 Task: In the  document Evelyn.html change page color to  'Olive Green'. Add link on bottom left corner of the sheet: 'in.pinterest.com' Insert page numer on bottom of the page
Action: Mouse moved to (44, 67)
Screenshot: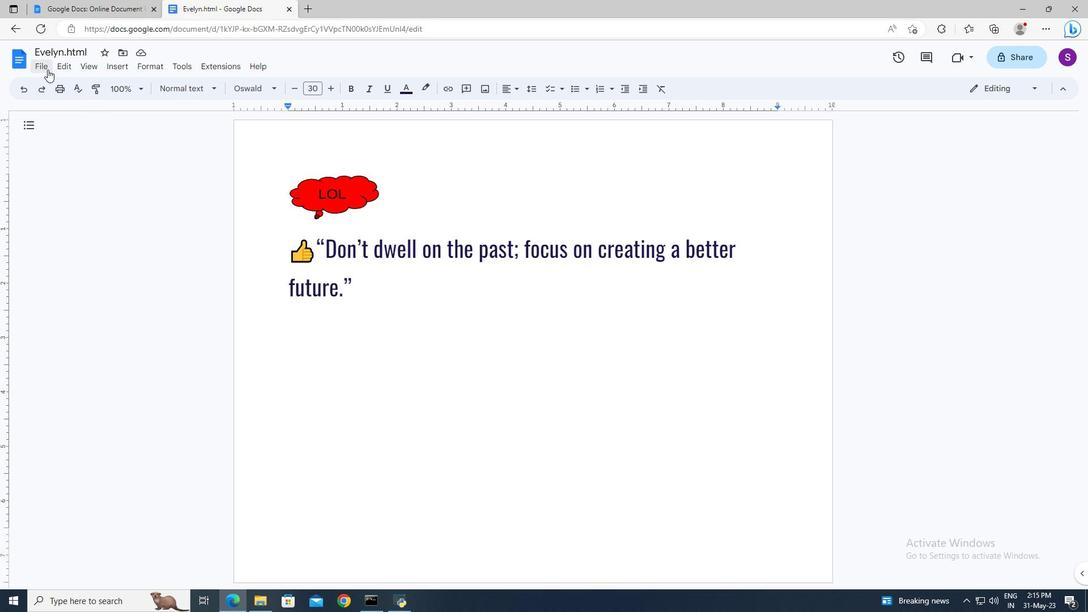 
Action: Mouse pressed left at (44, 67)
Screenshot: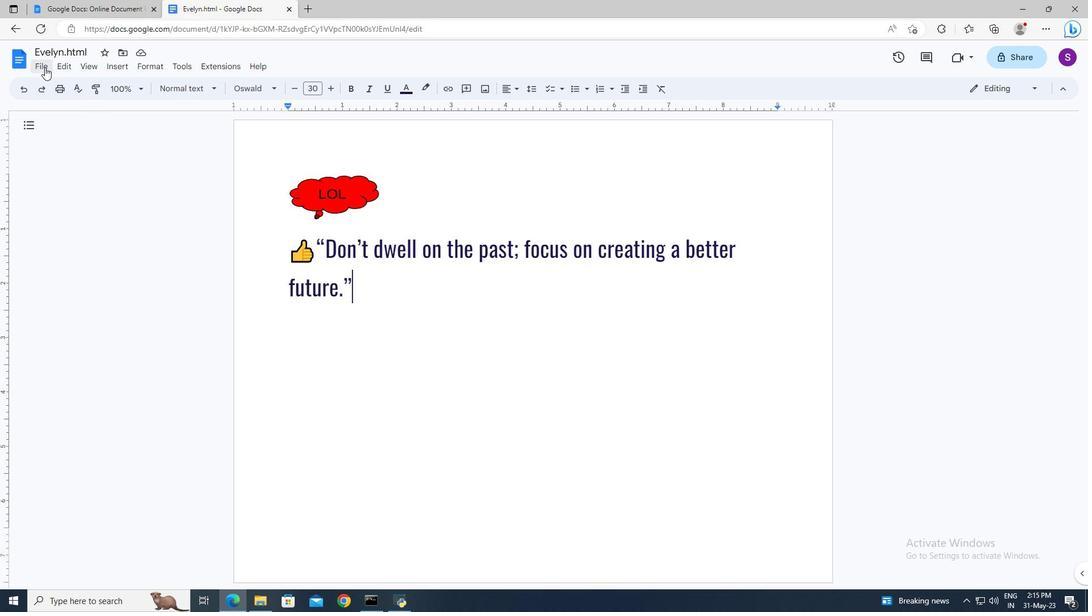 
Action: Mouse moved to (79, 374)
Screenshot: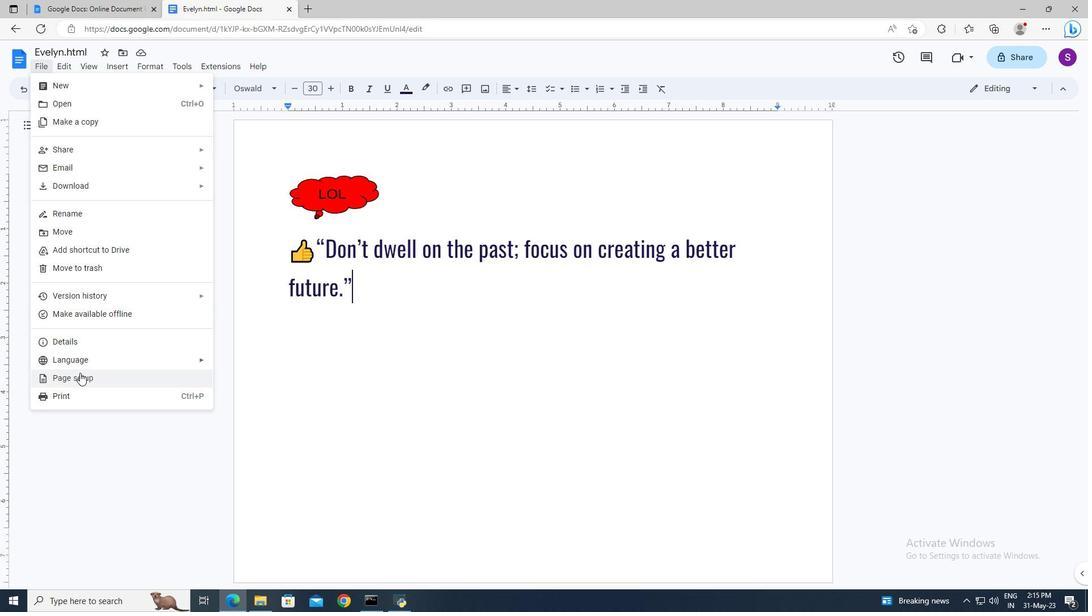 
Action: Mouse pressed left at (79, 374)
Screenshot: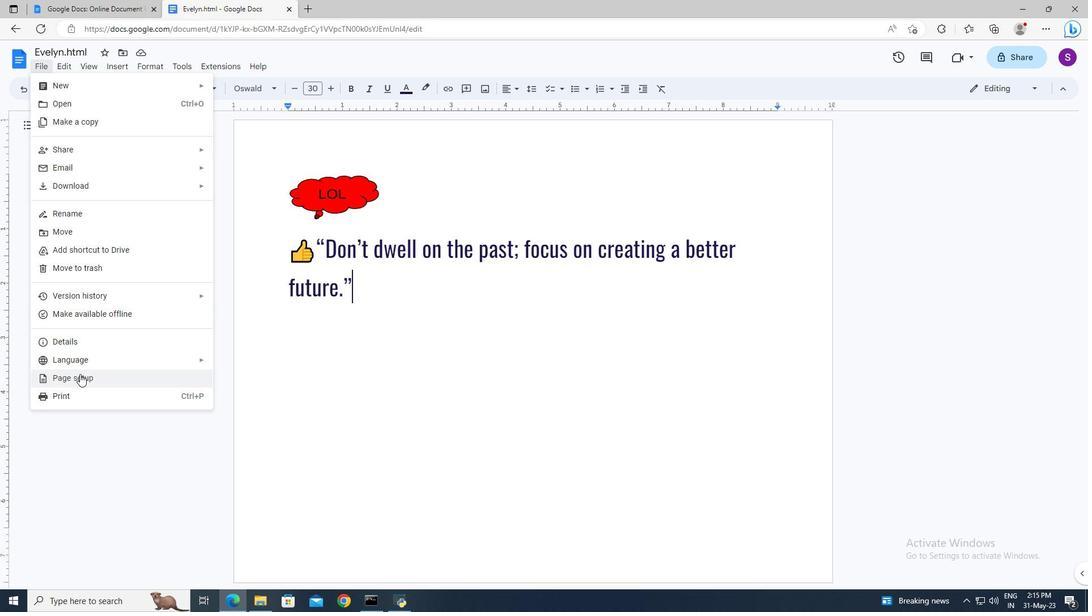 
Action: Mouse moved to (456, 387)
Screenshot: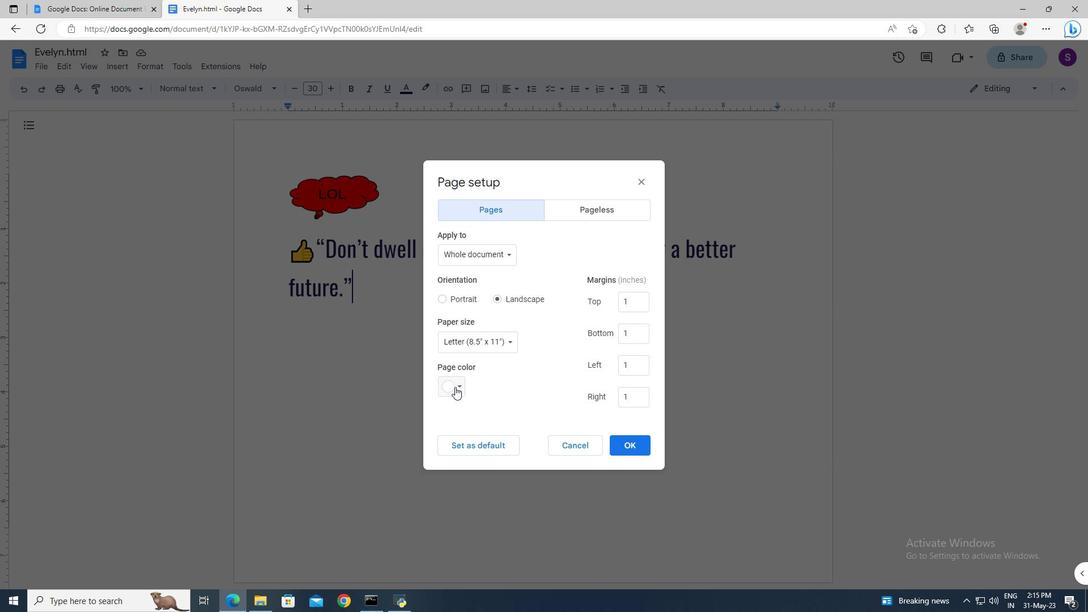 
Action: Mouse pressed left at (456, 387)
Screenshot: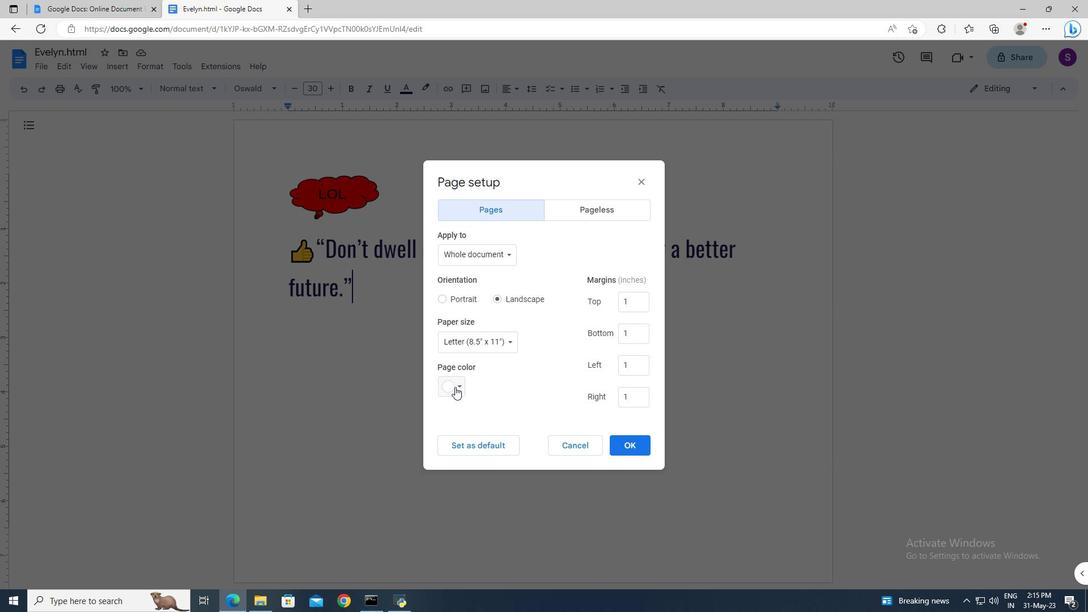 
Action: Mouse moved to (497, 459)
Screenshot: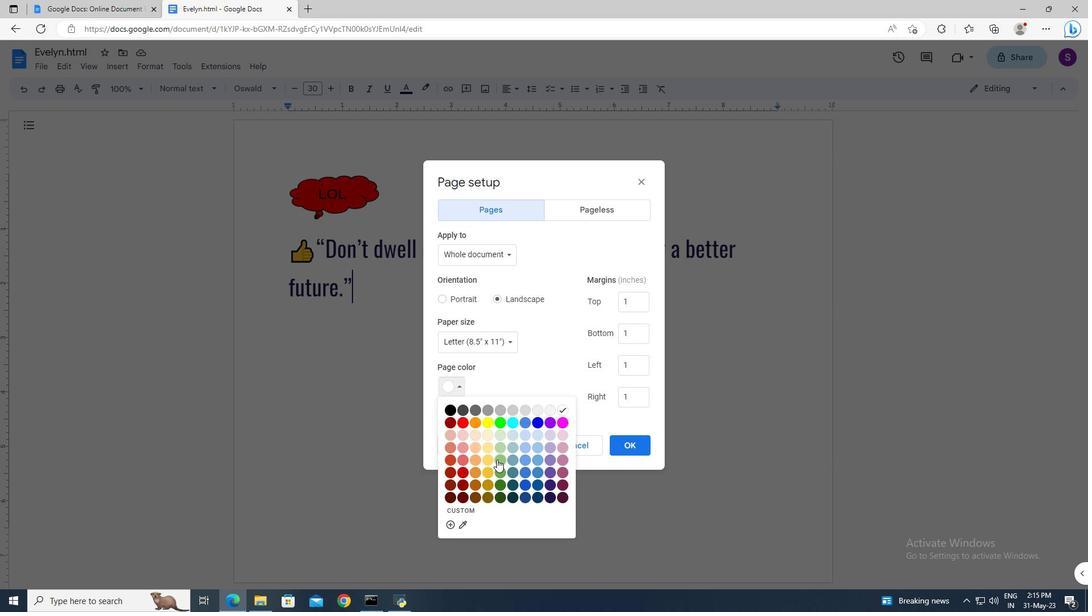 
Action: Mouse pressed left at (497, 459)
Screenshot: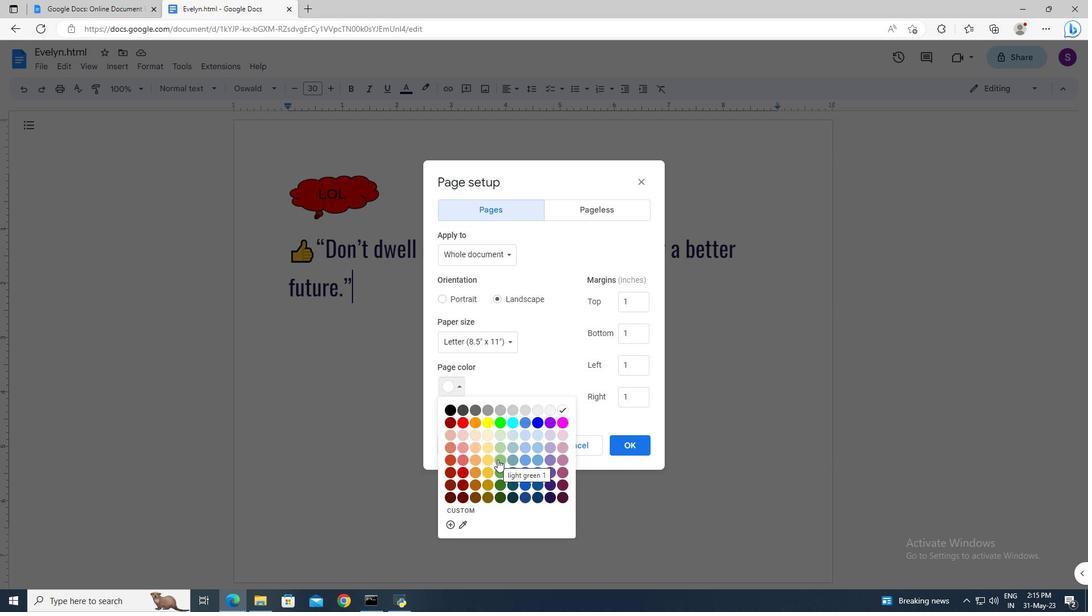 
Action: Mouse moved to (618, 442)
Screenshot: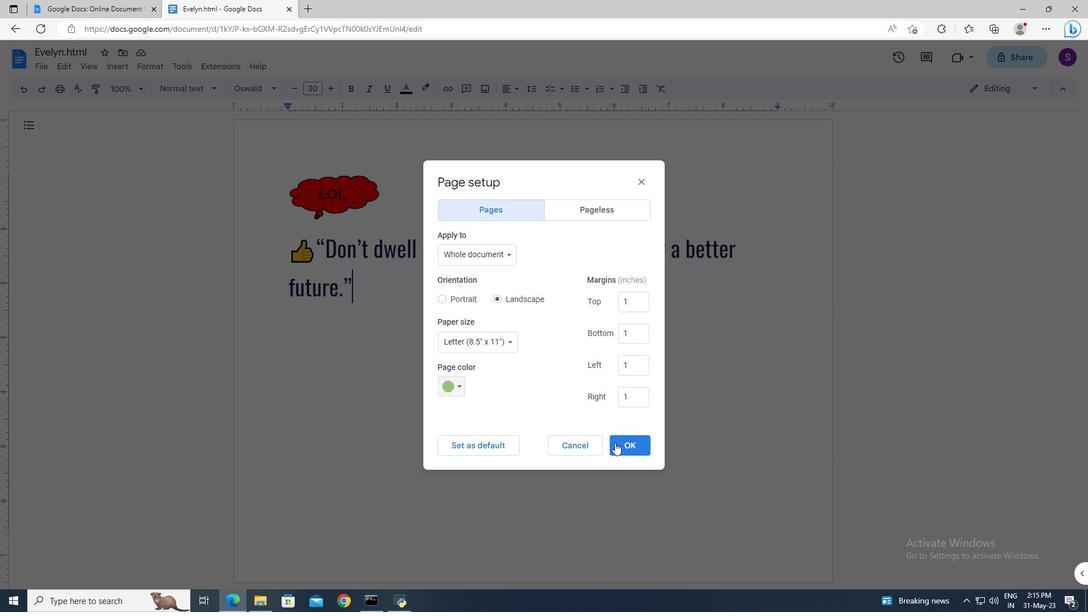 
Action: Mouse pressed left at (618, 442)
Screenshot: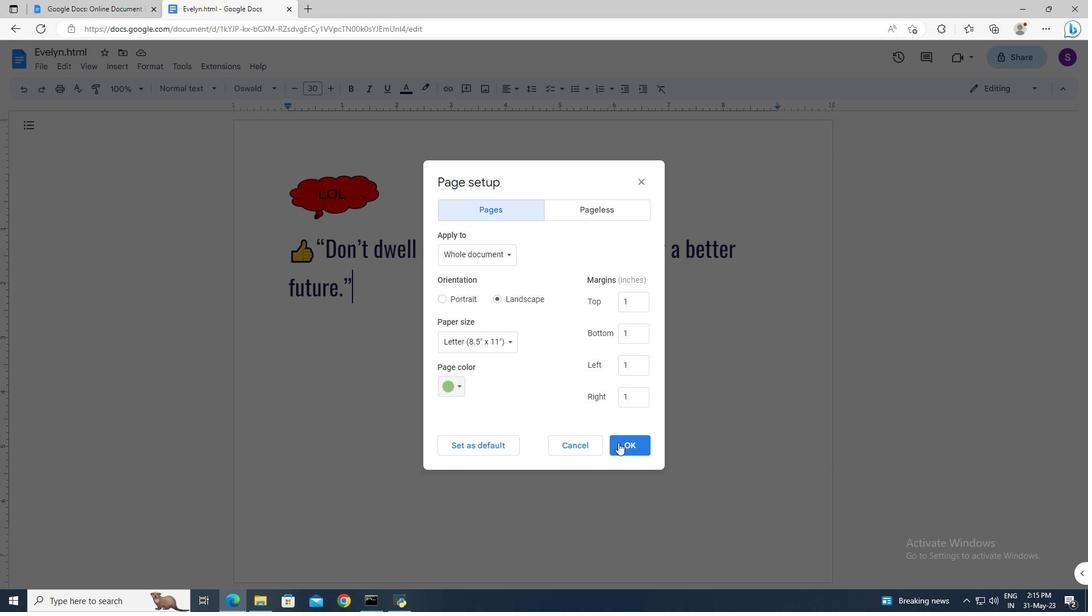 
Action: Mouse moved to (525, 374)
Screenshot: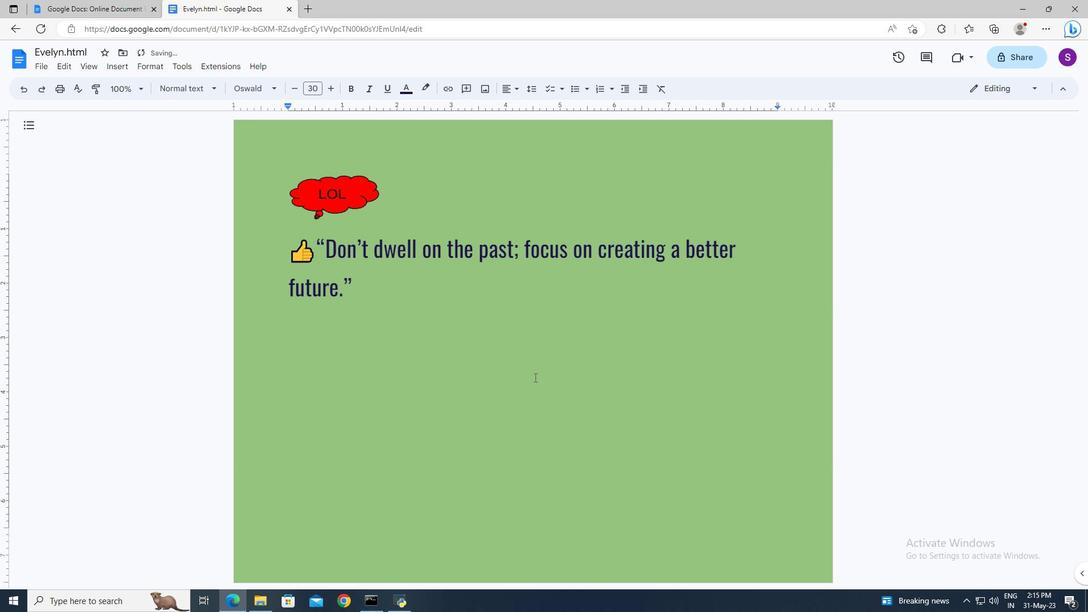 
Action: Mouse scrolled (525, 373) with delta (0, 0)
Screenshot: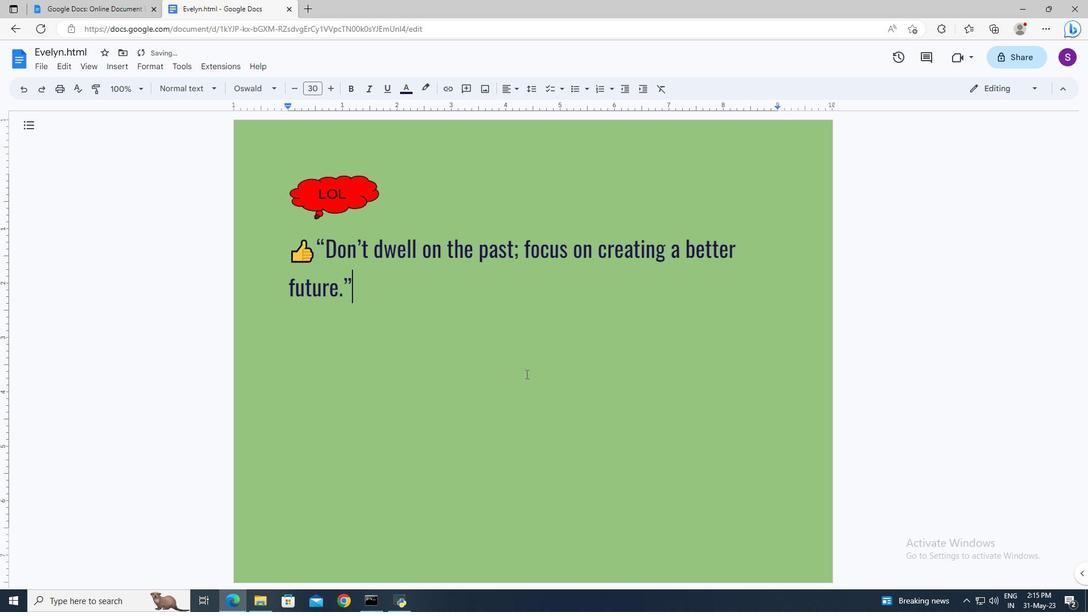 
Action: Mouse scrolled (525, 373) with delta (0, 0)
Screenshot: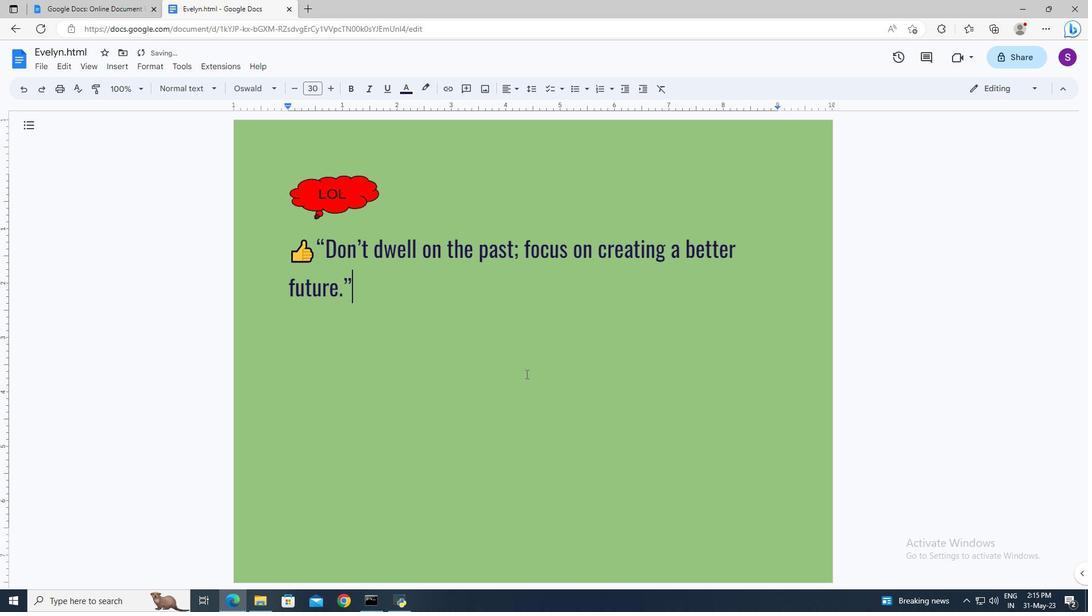 
Action: Mouse moved to (350, 557)
Screenshot: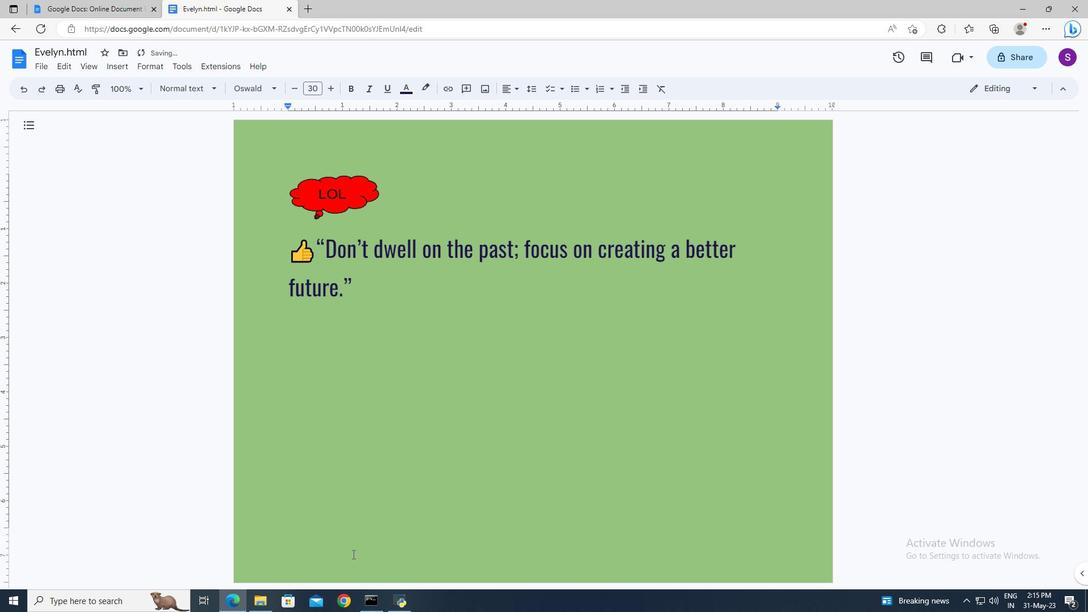 
Action: Mouse pressed left at (350, 557)
Screenshot: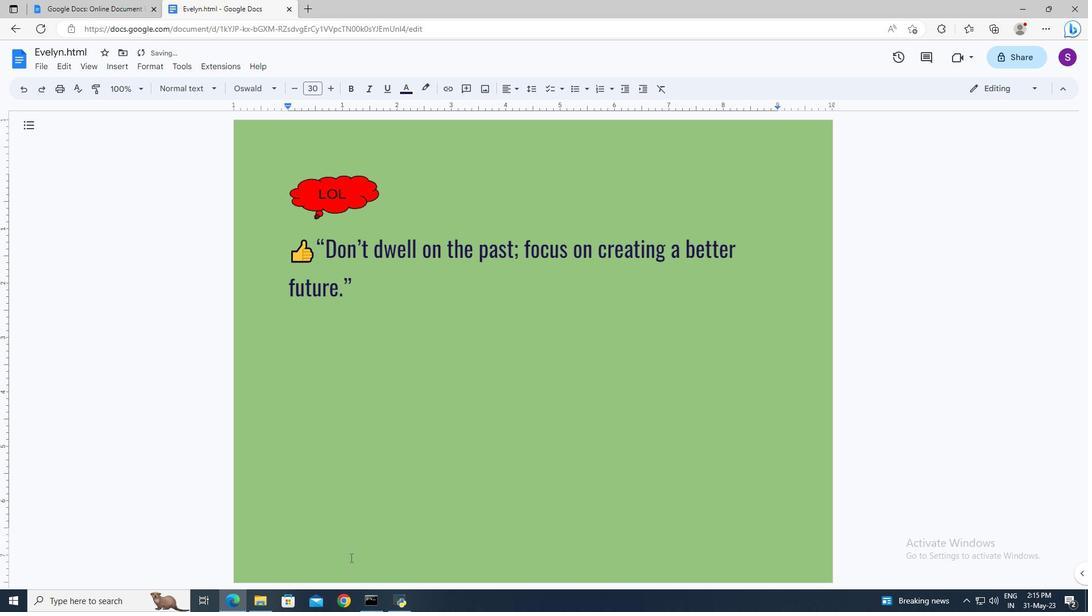 
Action: Mouse pressed left at (350, 557)
Screenshot: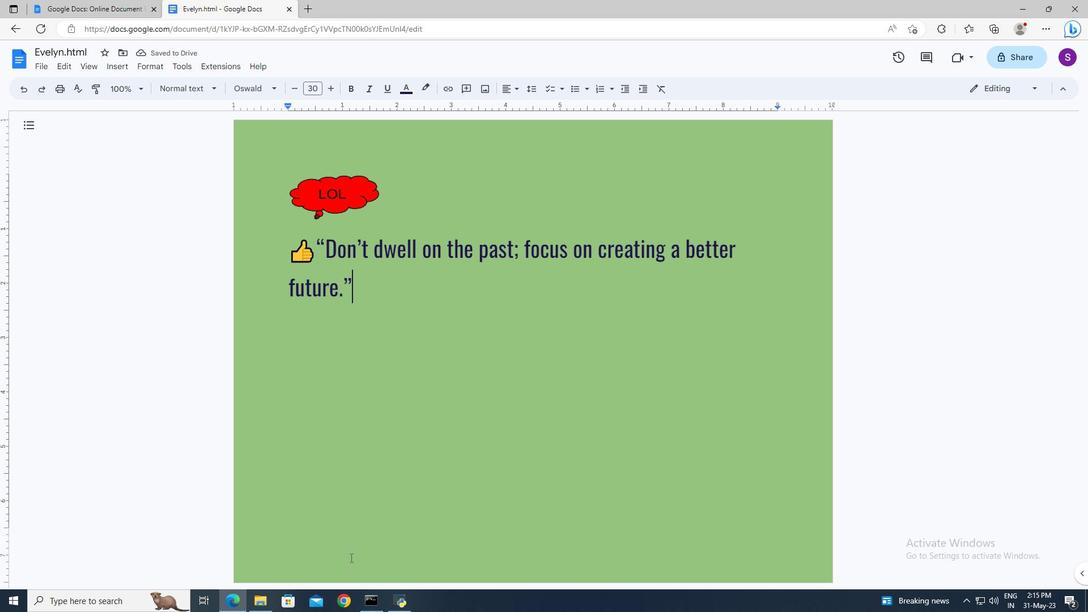 
Action: Mouse moved to (123, 67)
Screenshot: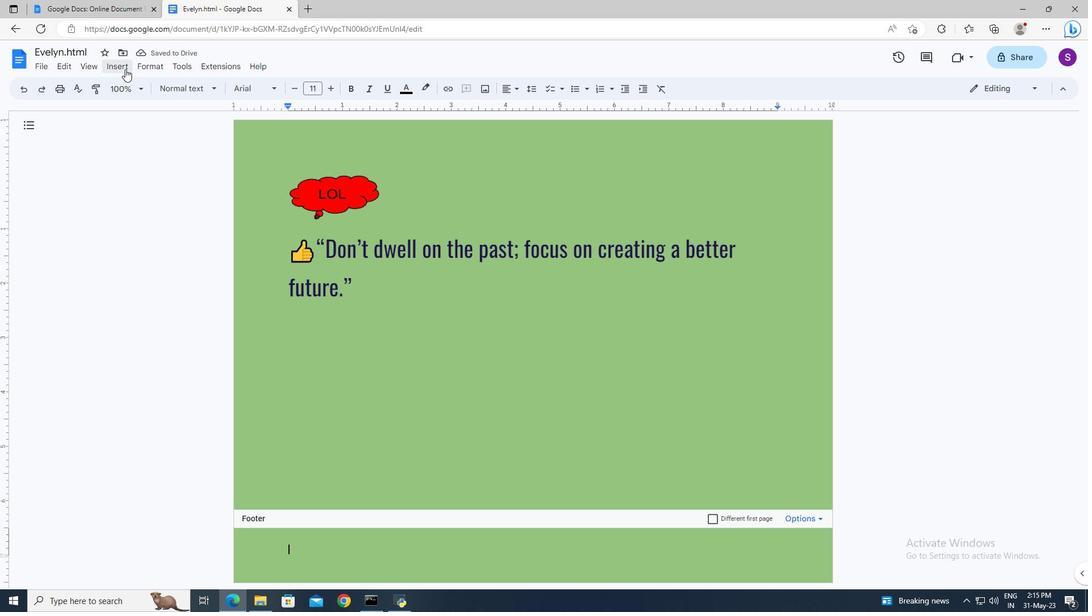 
Action: Mouse pressed left at (123, 67)
Screenshot: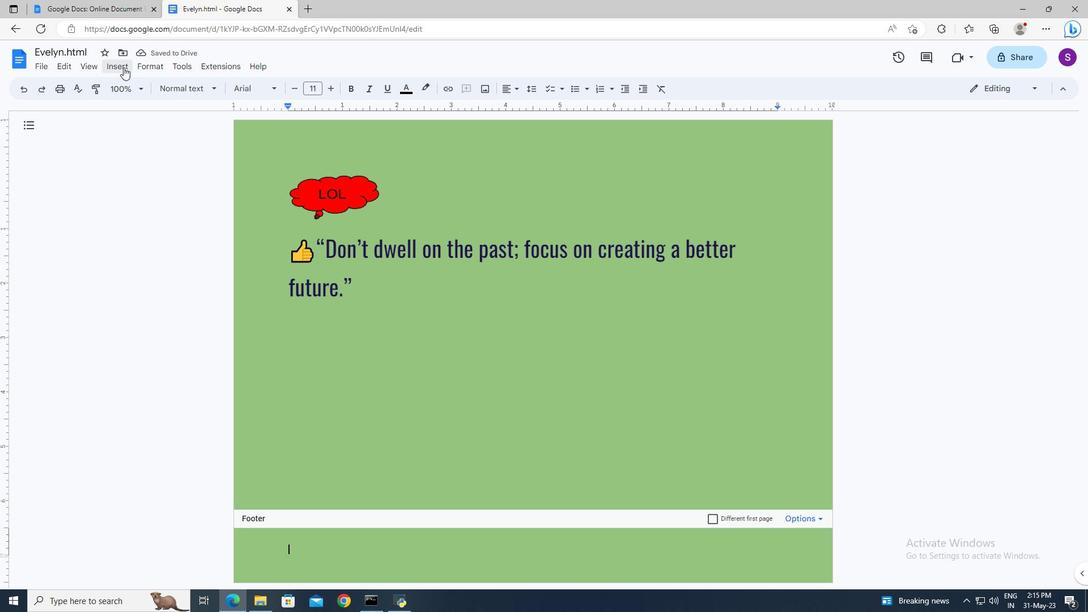 
Action: Mouse moved to (134, 418)
Screenshot: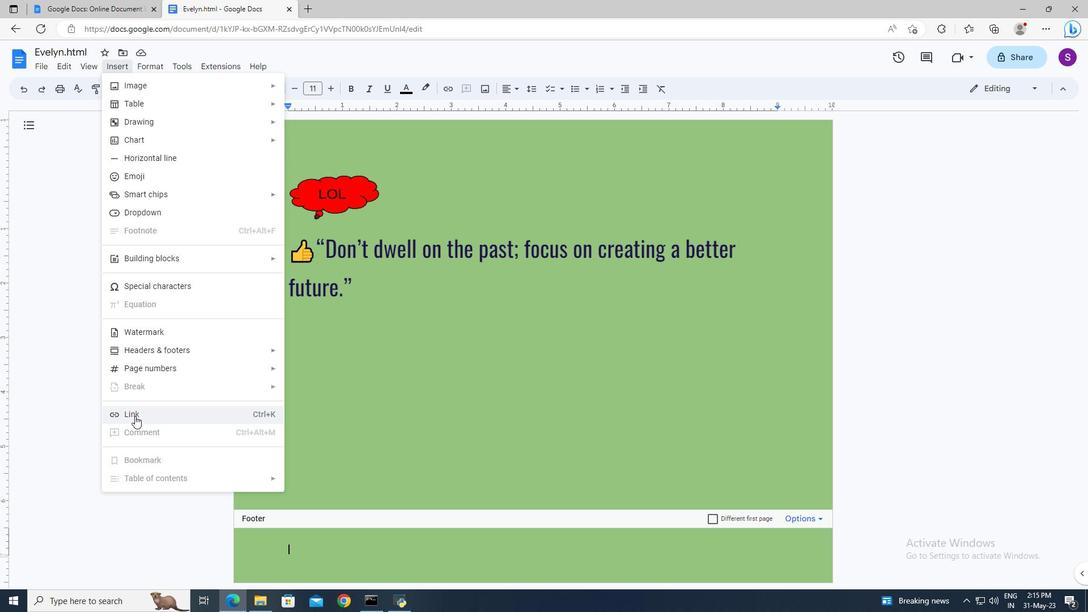 
Action: Mouse pressed left at (134, 418)
Screenshot: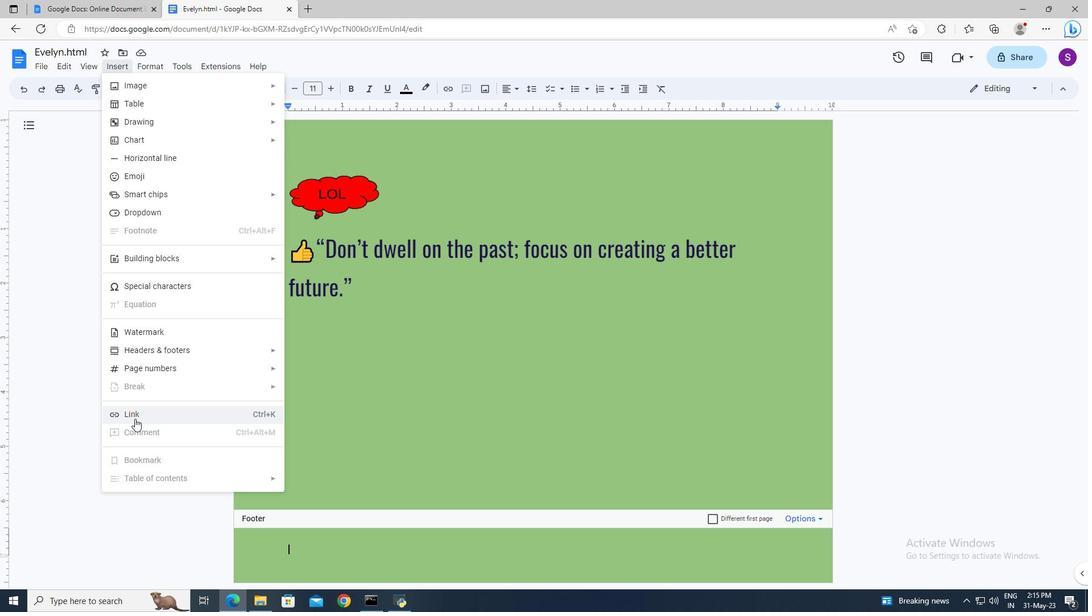 
Action: Mouse moved to (342, 370)
Screenshot: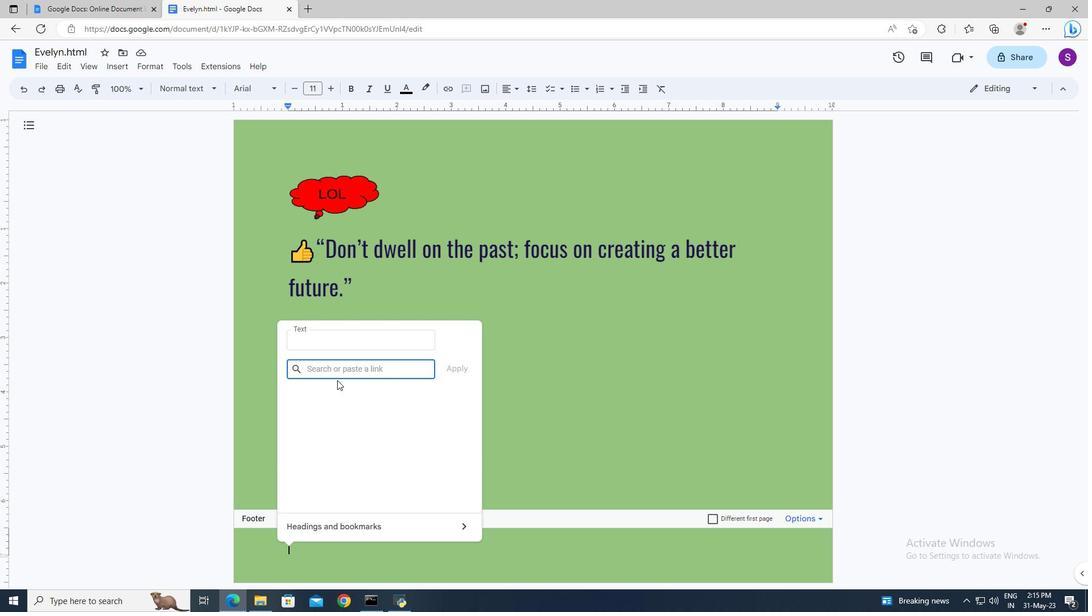 
Action: Mouse pressed left at (342, 370)
Screenshot: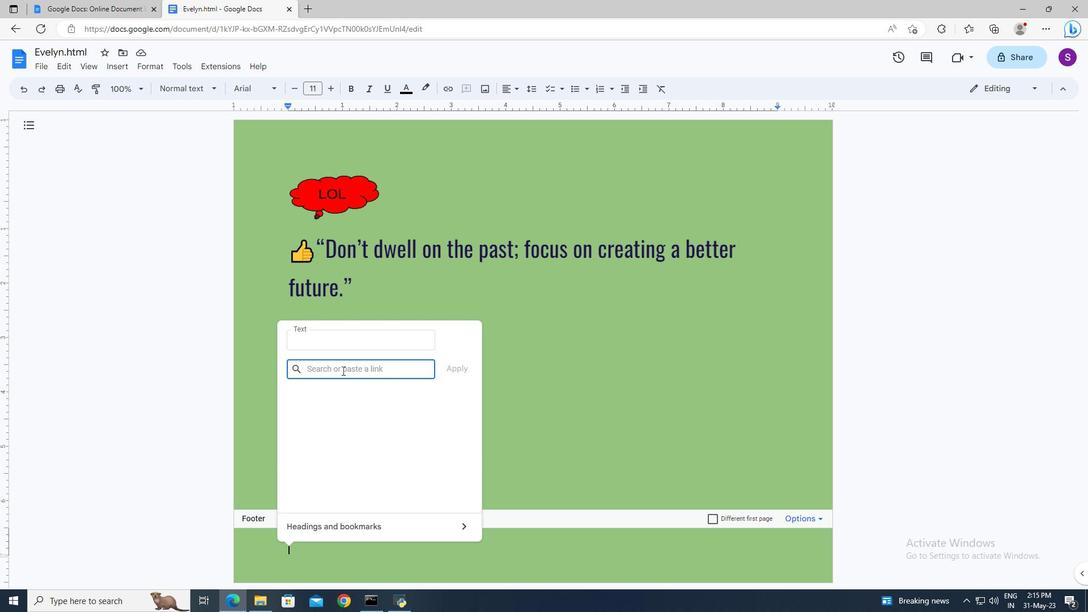 
Action: Key pressed in
Screenshot: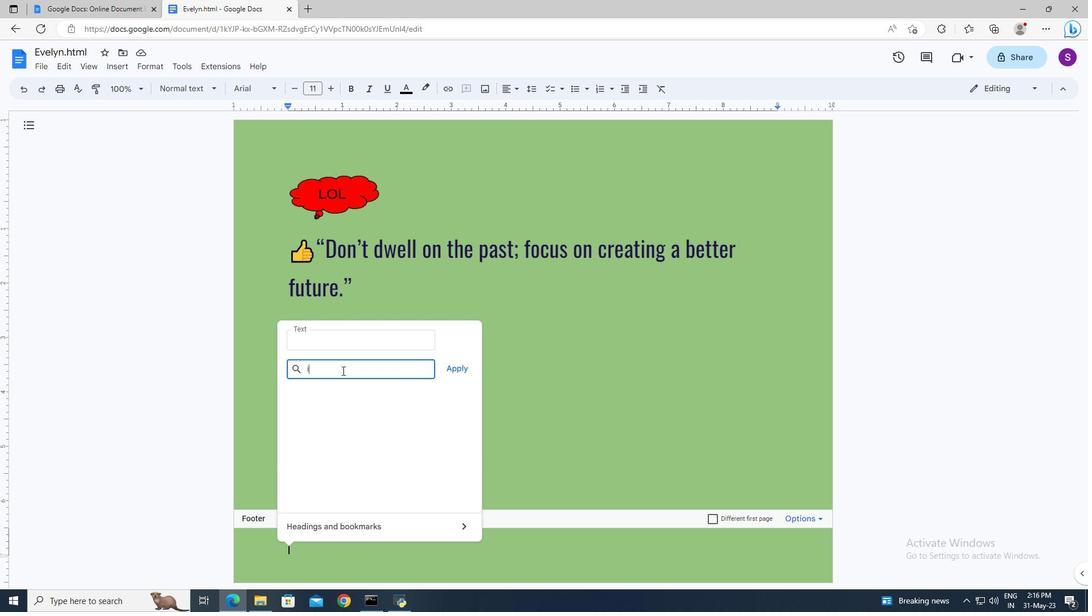
Action: Mouse moved to (342, 370)
Screenshot: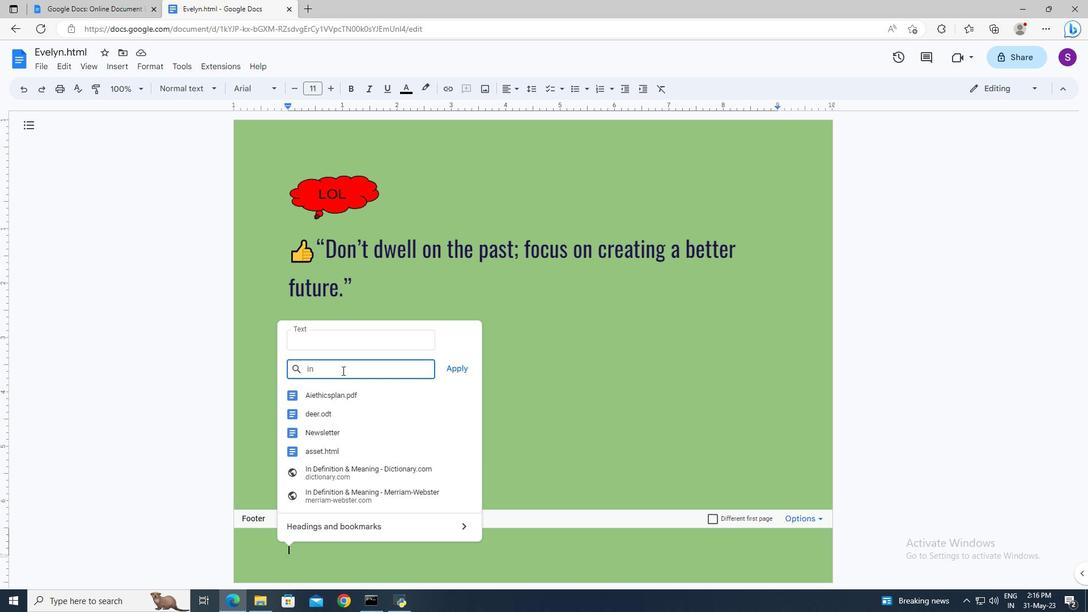 
Action: Key pressed .pinterest.com<Key.enter>
Screenshot: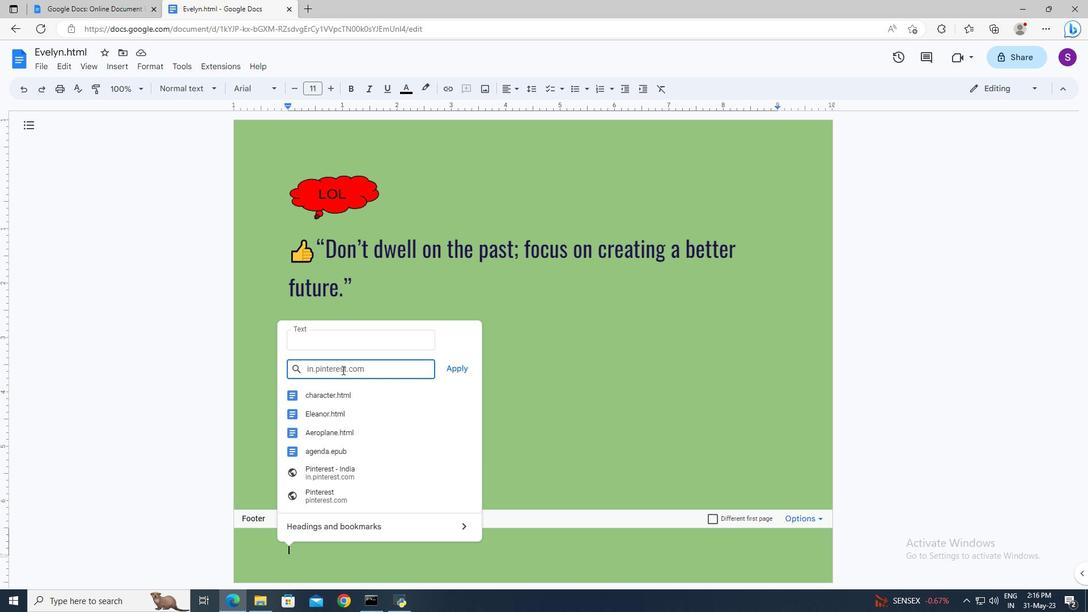 
Action: Mouse moved to (337, 368)
Screenshot: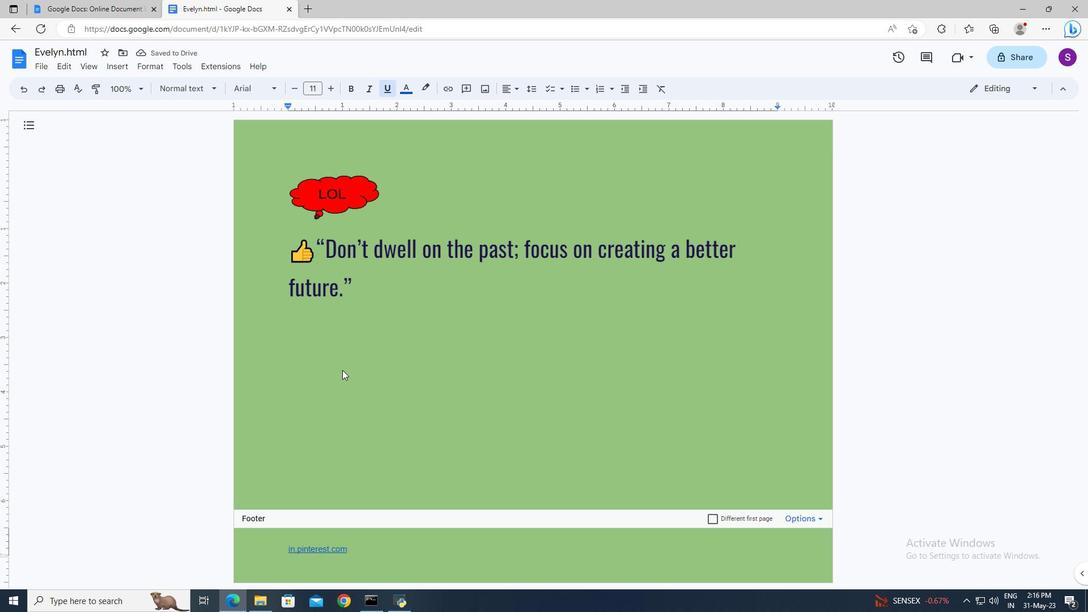 
Action: Mouse scrolled (337, 368) with delta (0, 0)
Screenshot: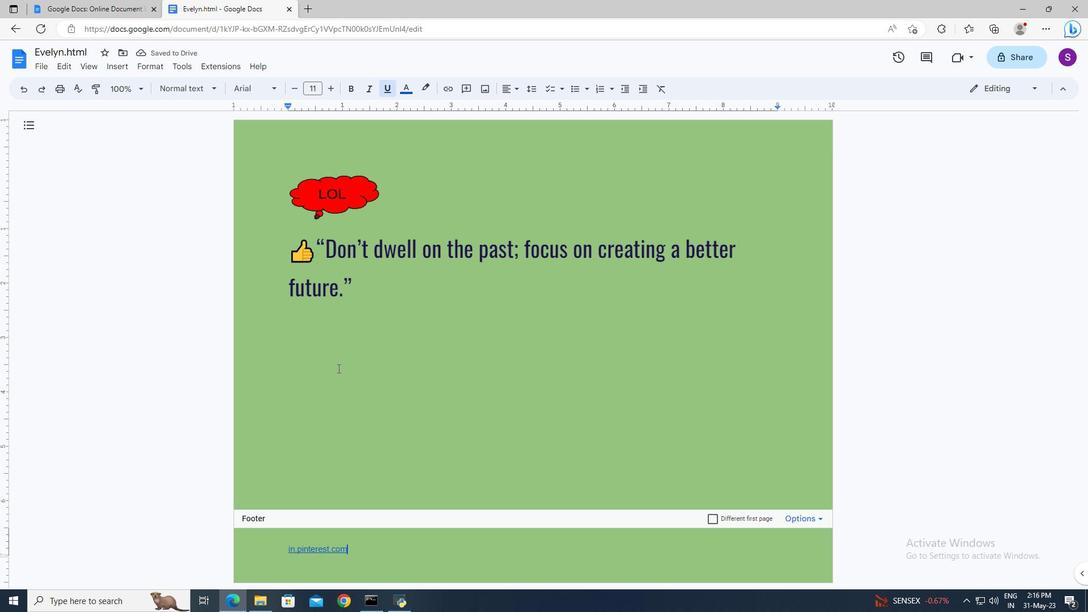 
Action: Mouse moved to (337, 368)
Screenshot: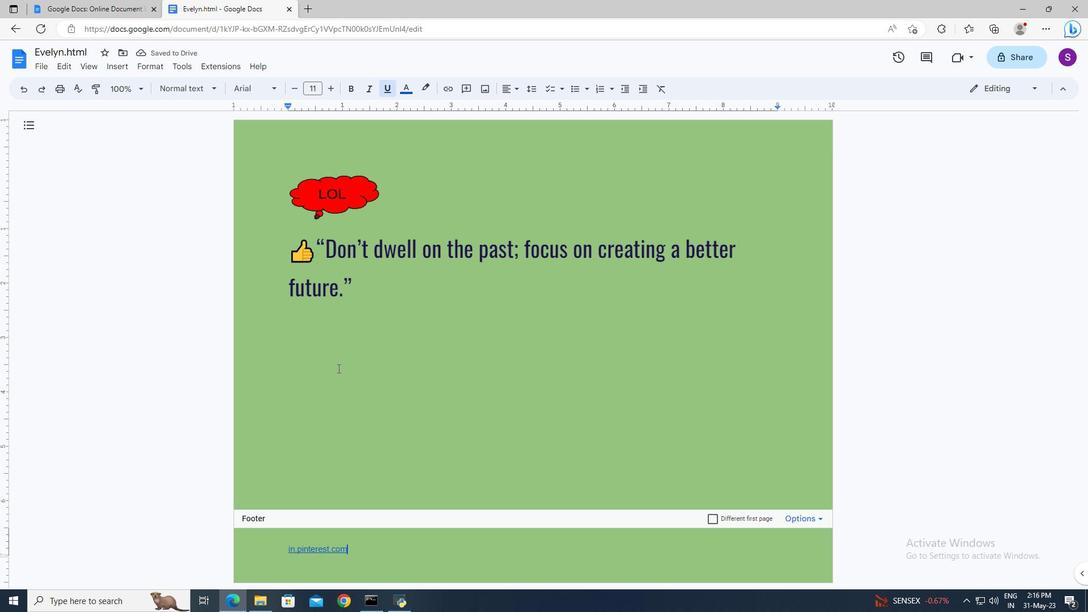 
Action: Mouse scrolled (337, 368) with delta (0, 0)
Screenshot: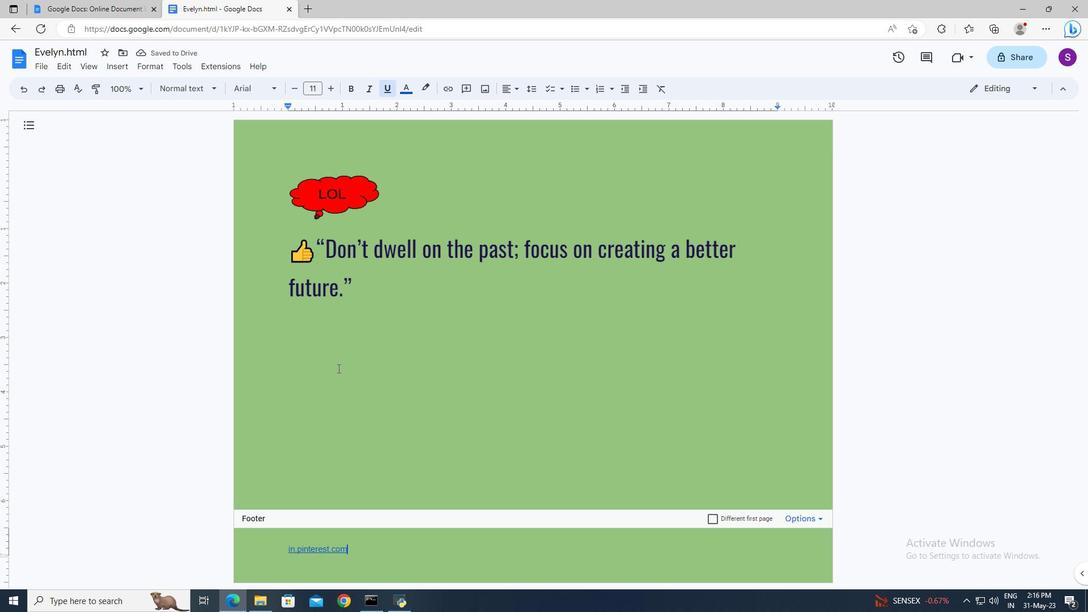 
Action: Mouse moved to (120, 68)
Screenshot: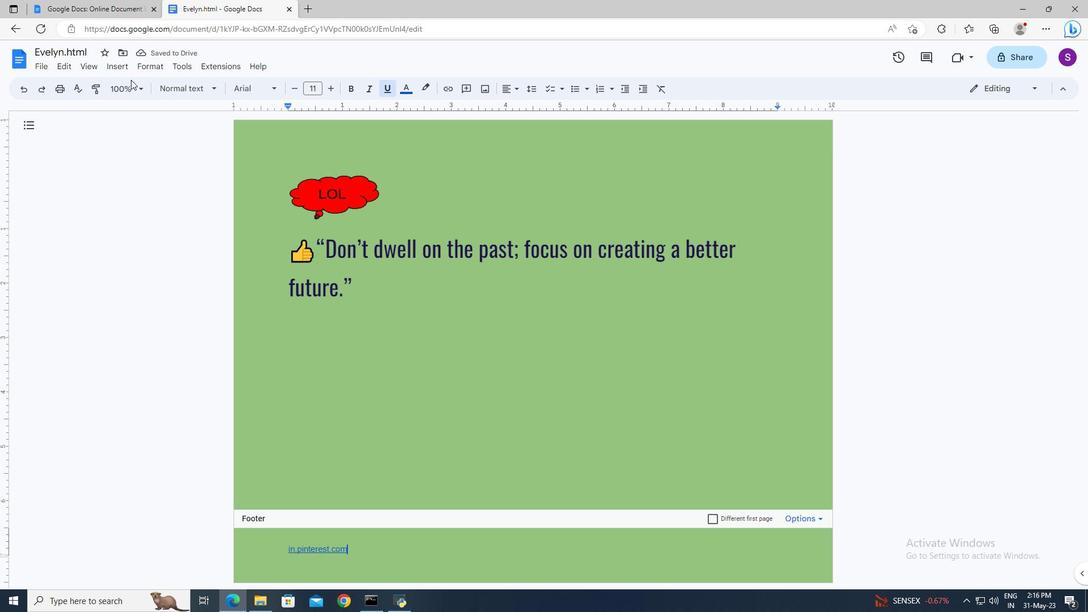 
Action: Mouse pressed left at (120, 68)
Screenshot: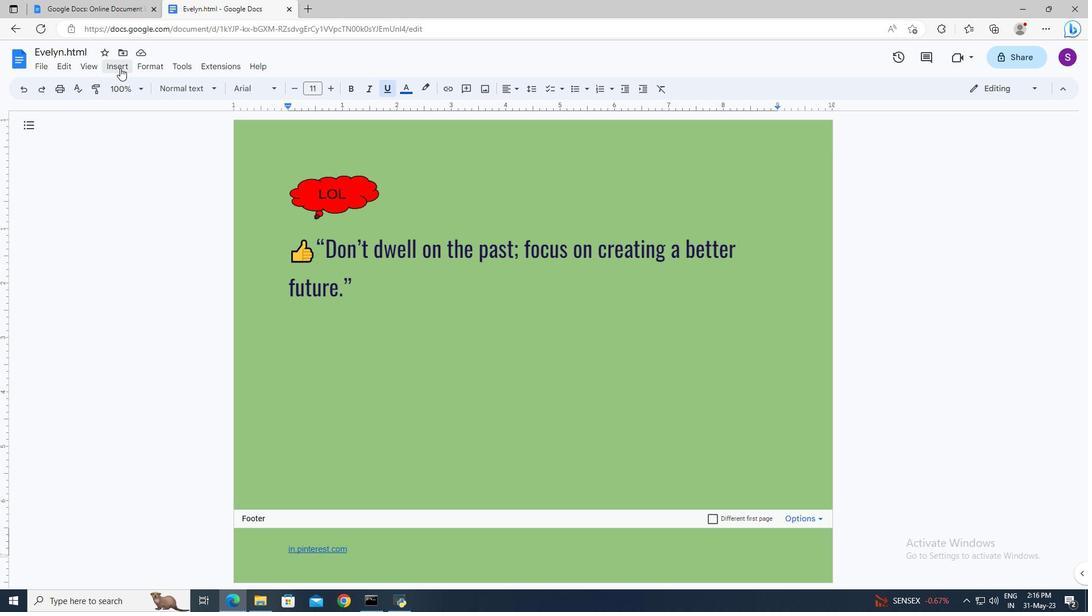 
Action: Mouse moved to (144, 368)
Screenshot: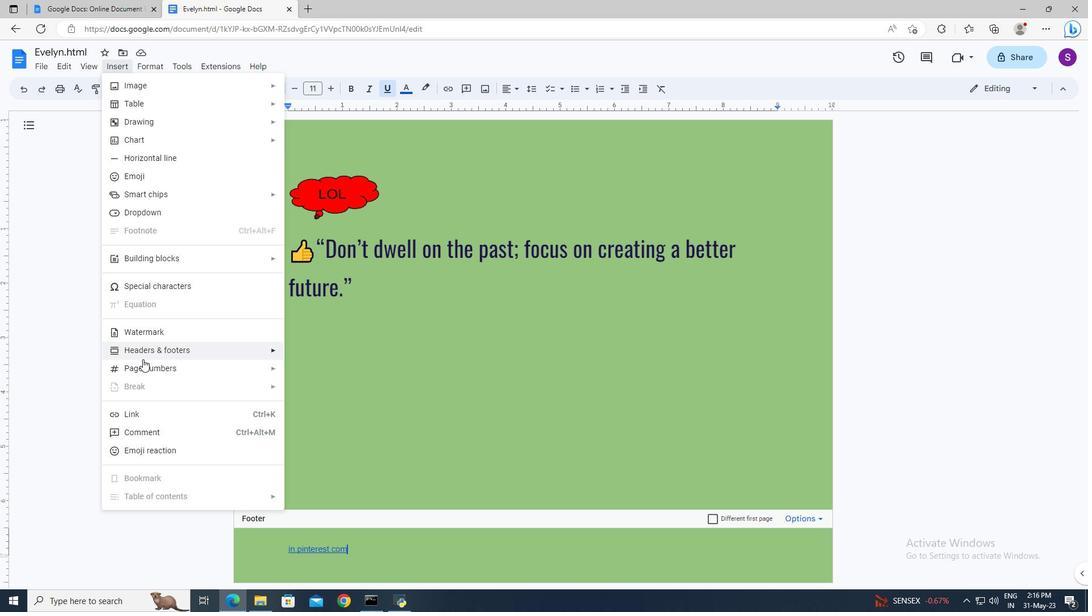 
Action: Mouse pressed left at (144, 368)
Screenshot: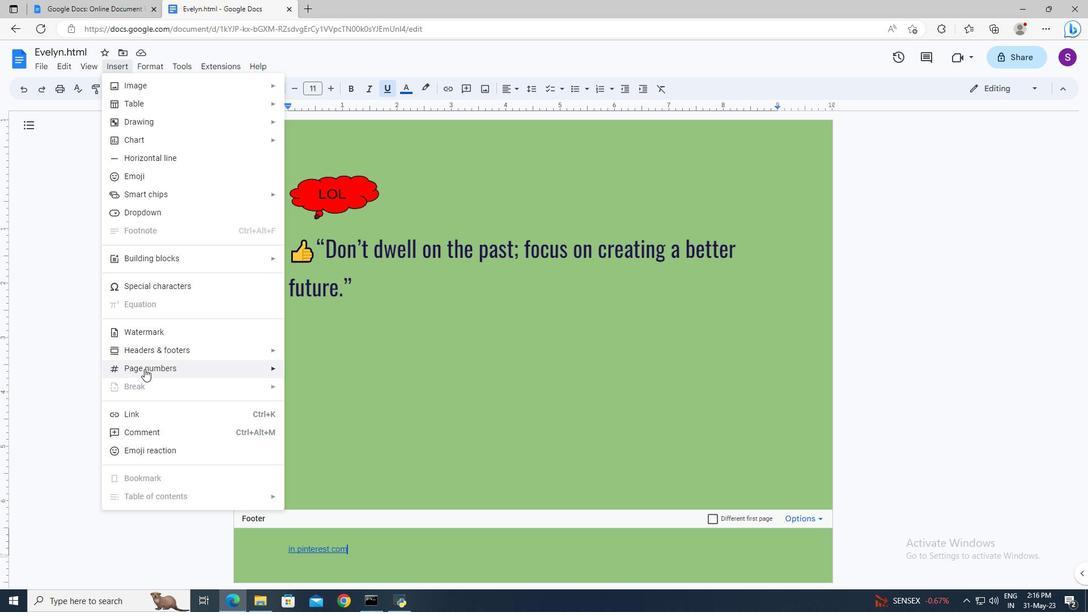 
Action: Mouse moved to (312, 436)
Screenshot: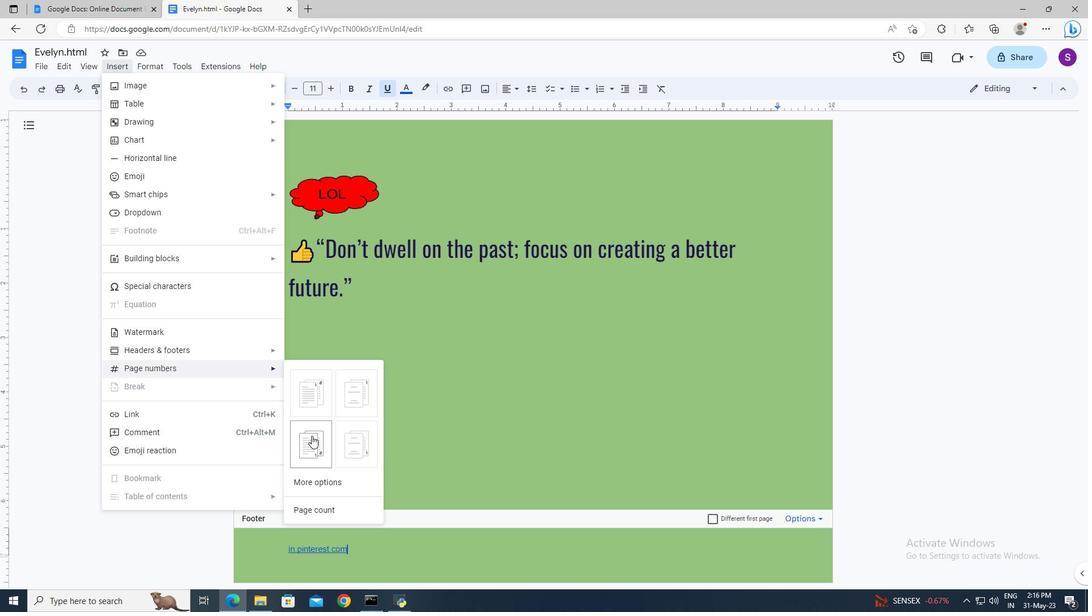 
Action: Mouse pressed left at (312, 436)
Screenshot: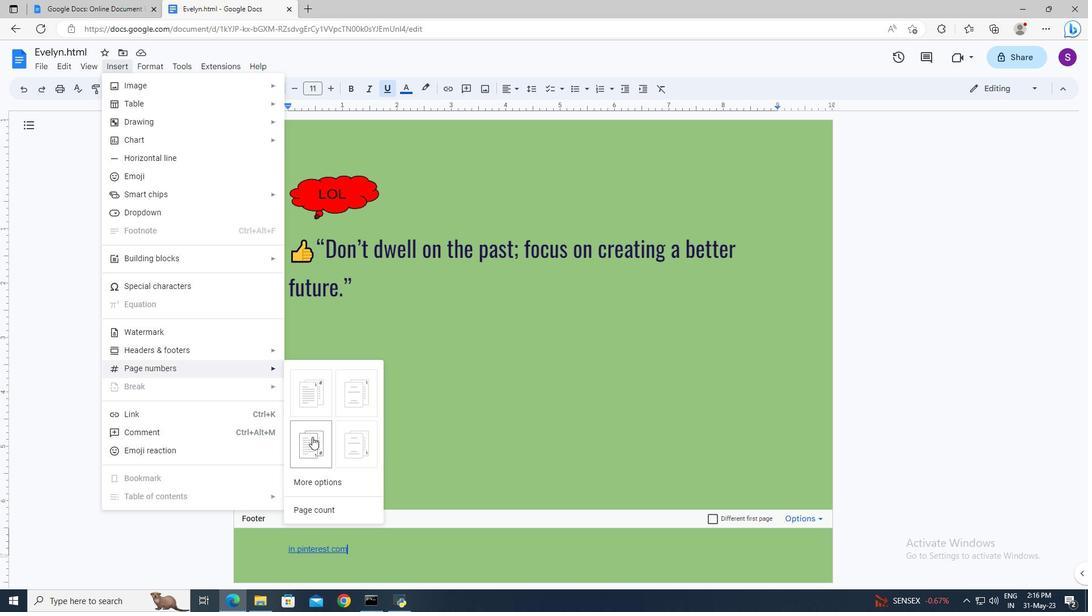 
Action: Mouse moved to (387, 331)
Screenshot: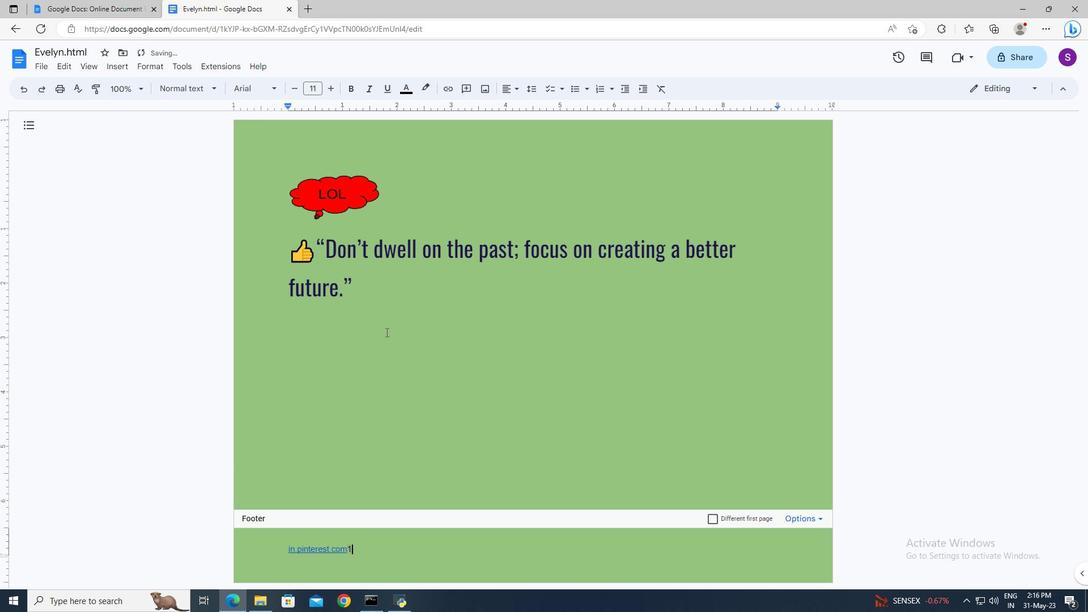 
Action: Mouse pressed left at (387, 331)
Screenshot: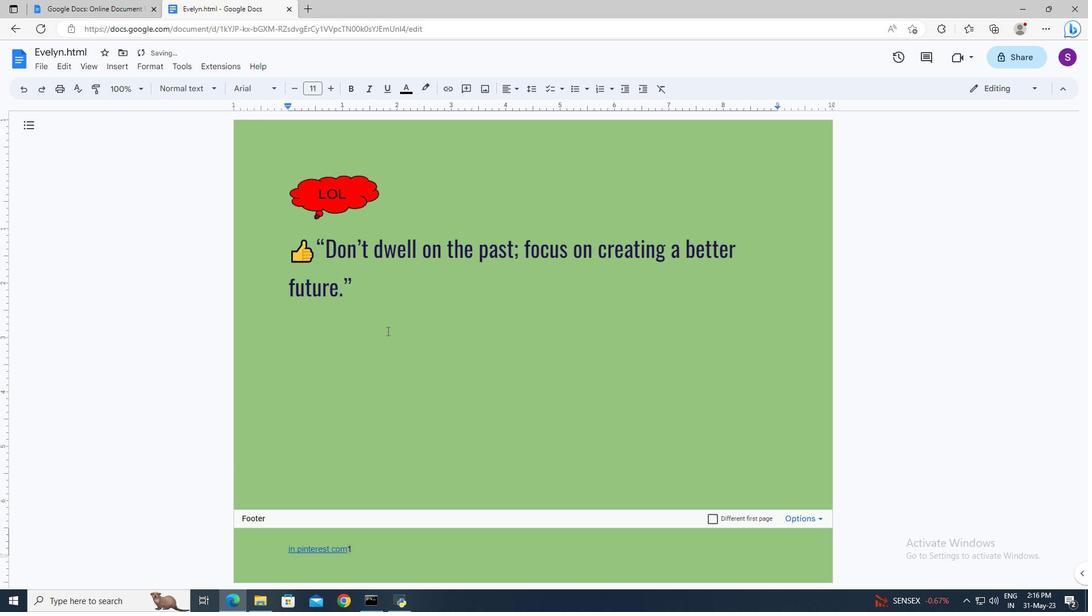 
